 Task: Use the formula "HARMEAN" in spreadsheet "Project portfolio".
Action: Mouse moved to (776, 151)
Screenshot: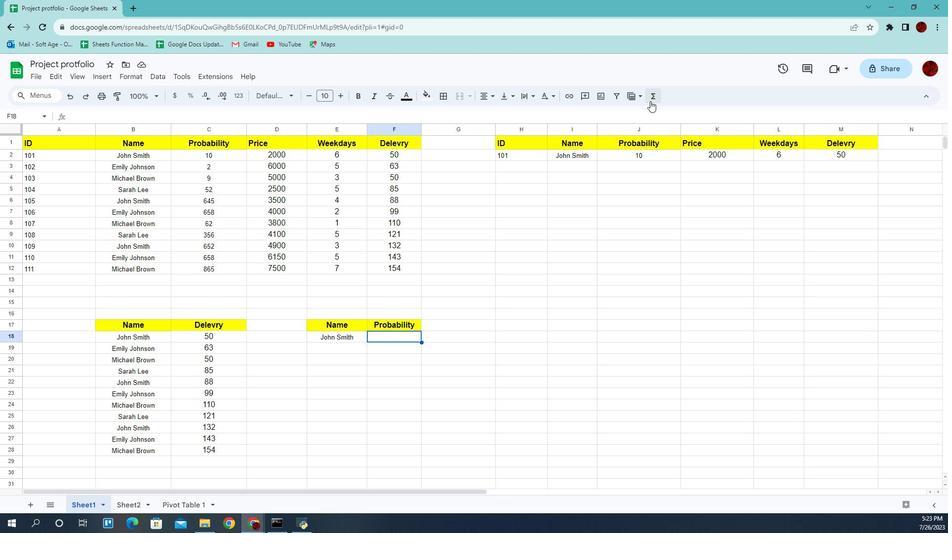 
Action: Mouse pressed left at (776, 151)
Screenshot: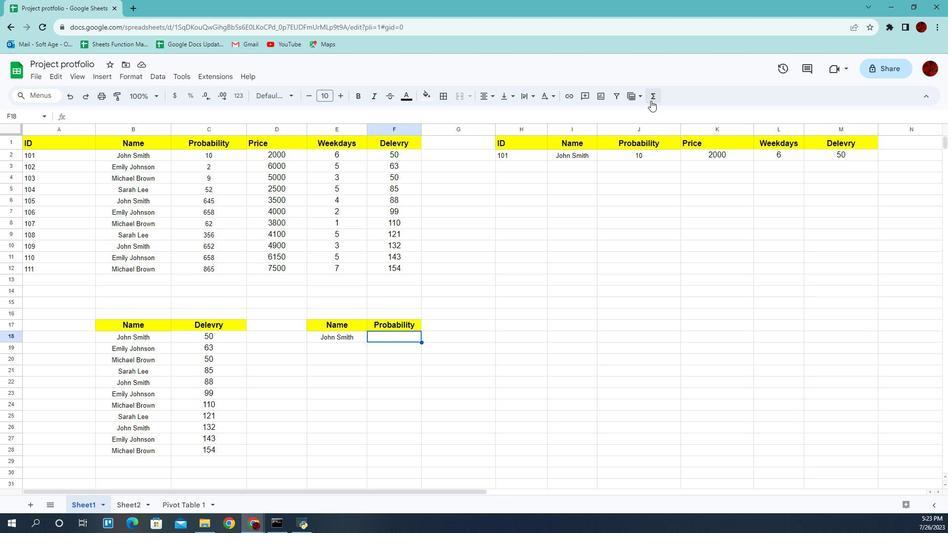 
Action: Mouse moved to (771, 238)
Screenshot: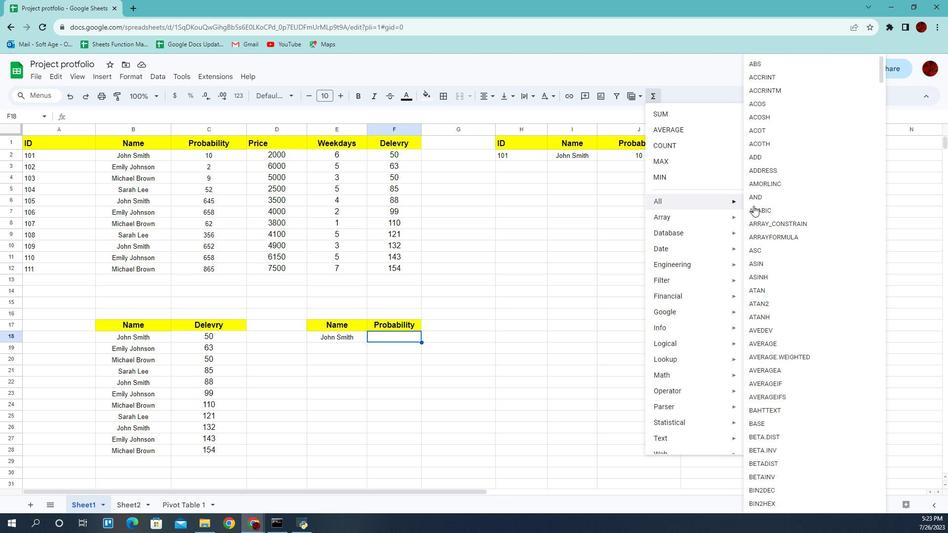 
Action: Mouse scrolled (771, 237) with delta (0, 0)
Screenshot: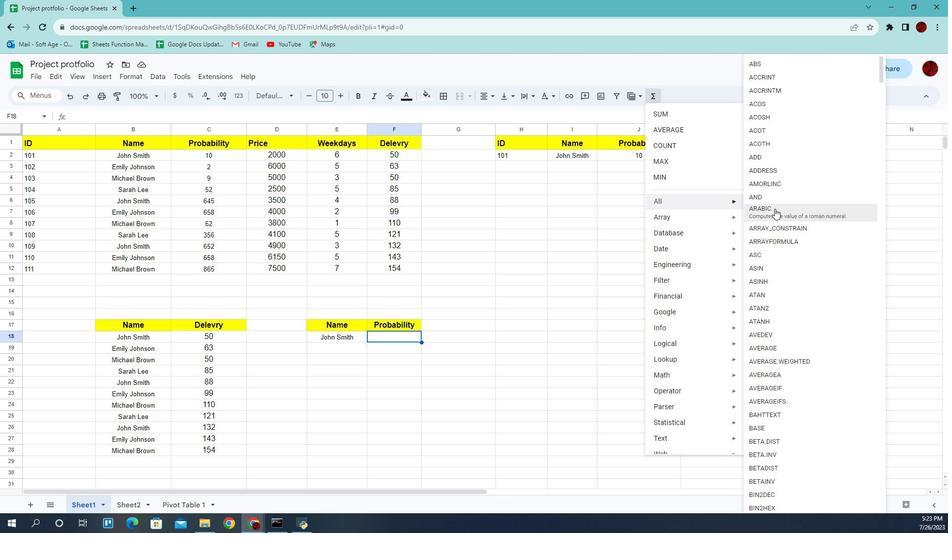 
Action: Mouse scrolled (771, 237) with delta (0, 0)
Screenshot: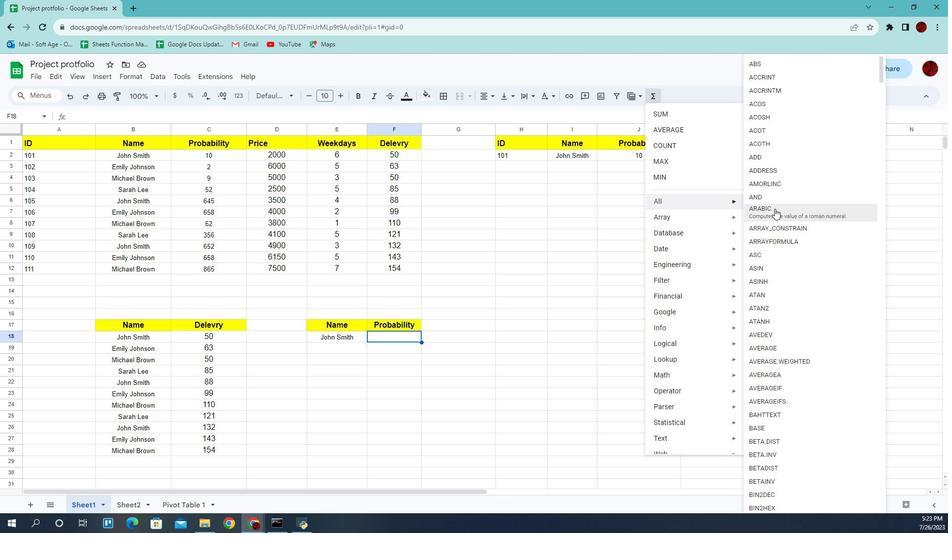 
Action: Mouse scrolled (771, 237) with delta (0, 0)
Screenshot: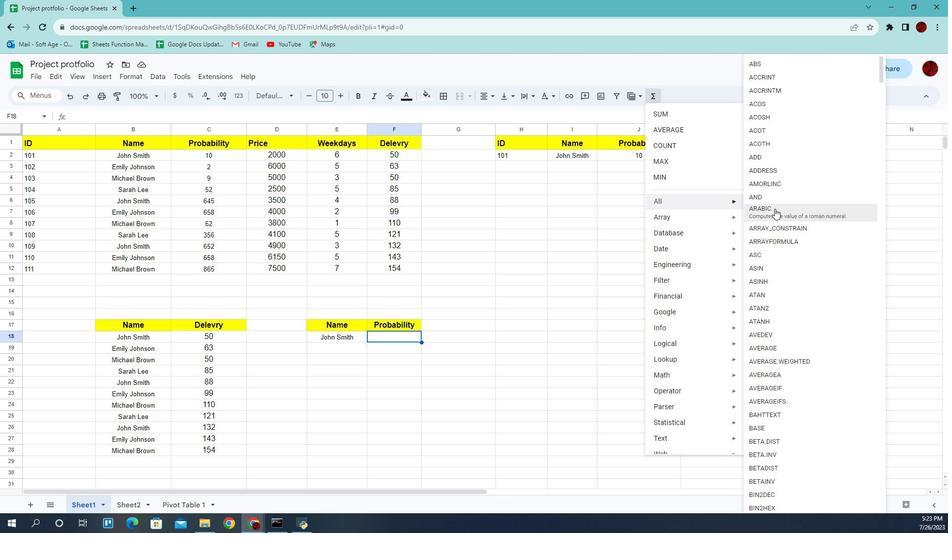 
Action: Mouse scrolled (771, 237) with delta (0, 0)
Screenshot: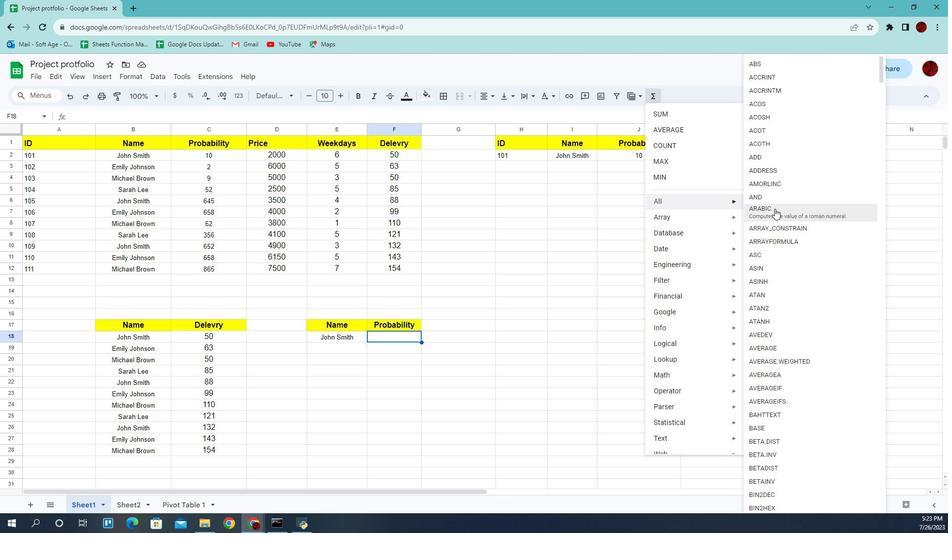 
Action: Mouse scrolled (771, 237) with delta (0, 0)
Screenshot: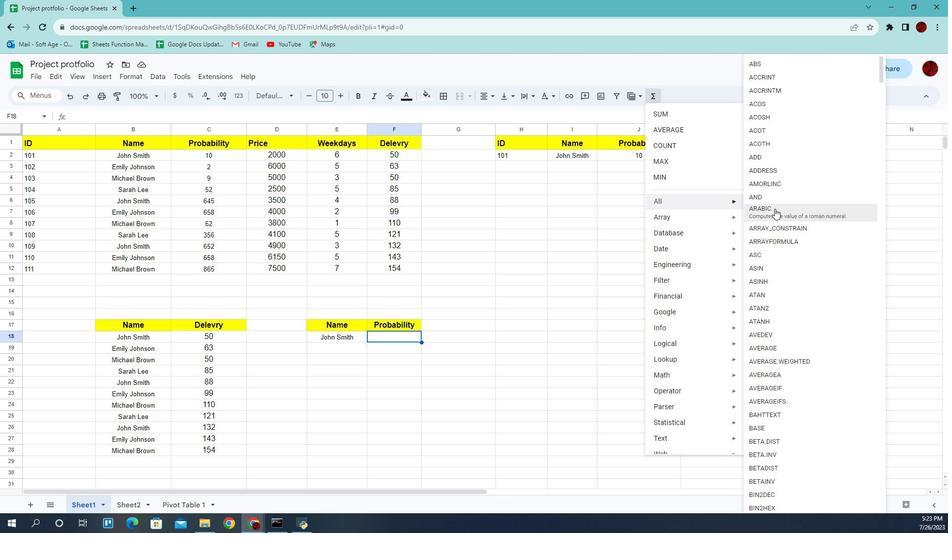 
Action: Mouse scrolled (771, 237) with delta (0, 0)
Screenshot: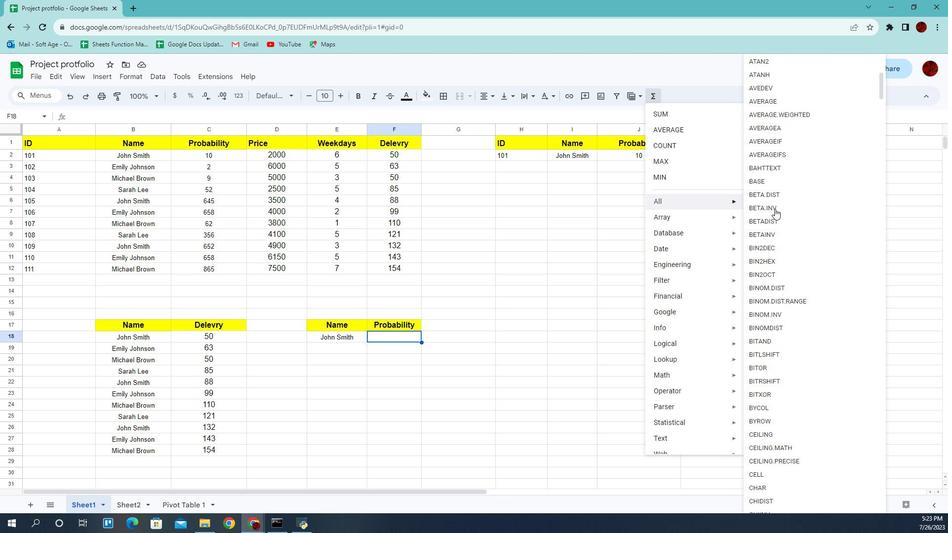 
Action: Mouse moved to (771, 238)
Screenshot: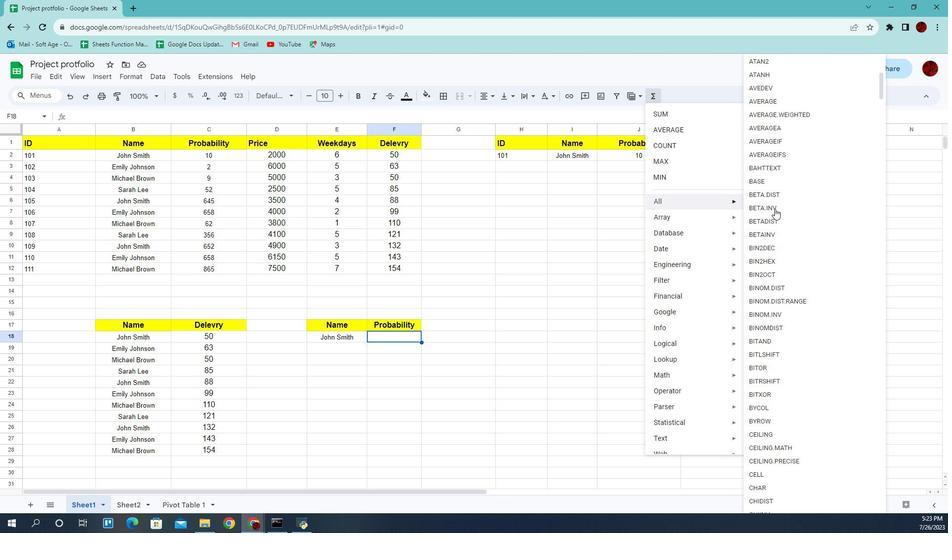
Action: Mouse scrolled (771, 238) with delta (0, 0)
Screenshot: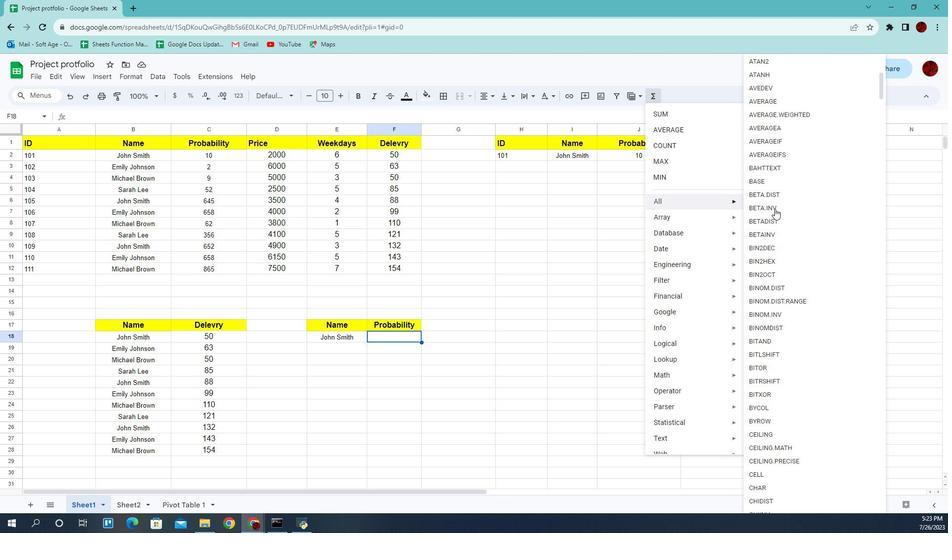 
Action: Mouse scrolled (771, 238) with delta (0, 0)
Screenshot: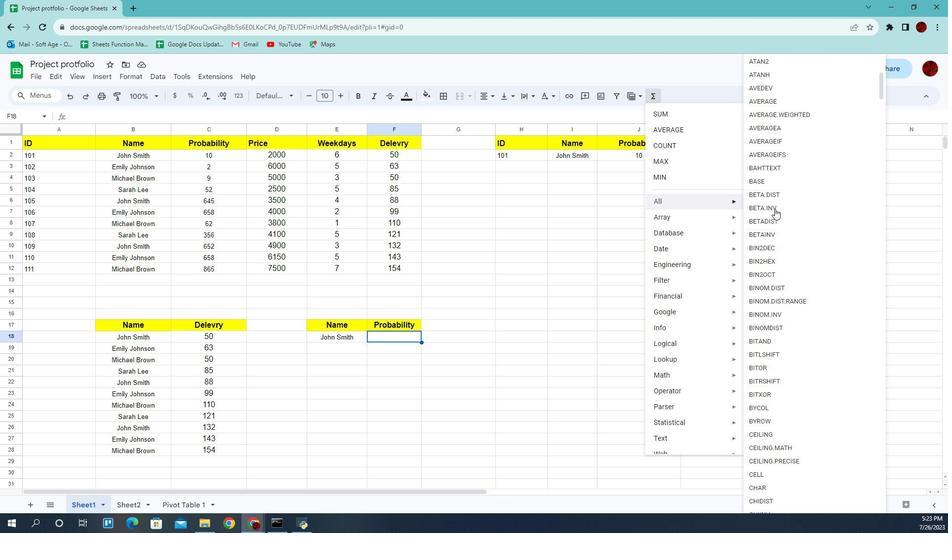 
Action: Mouse moved to (771, 239)
Screenshot: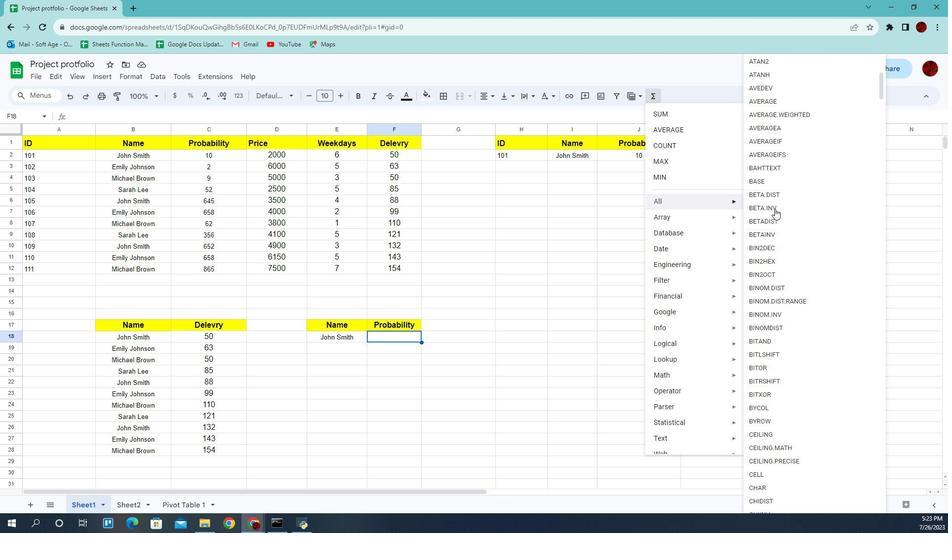 
Action: Mouse scrolled (771, 238) with delta (0, 0)
Screenshot: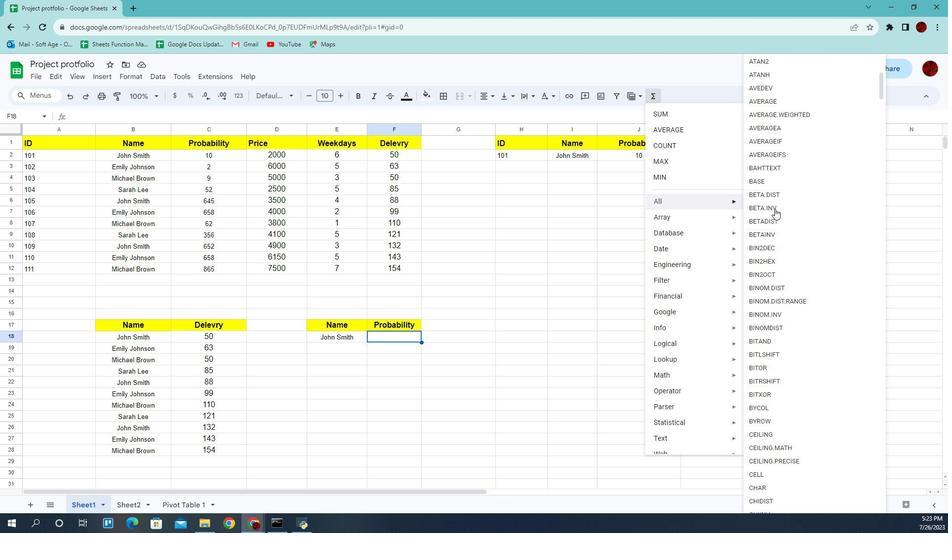 
Action: Mouse scrolled (771, 238) with delta (0, 0)
Screenshot: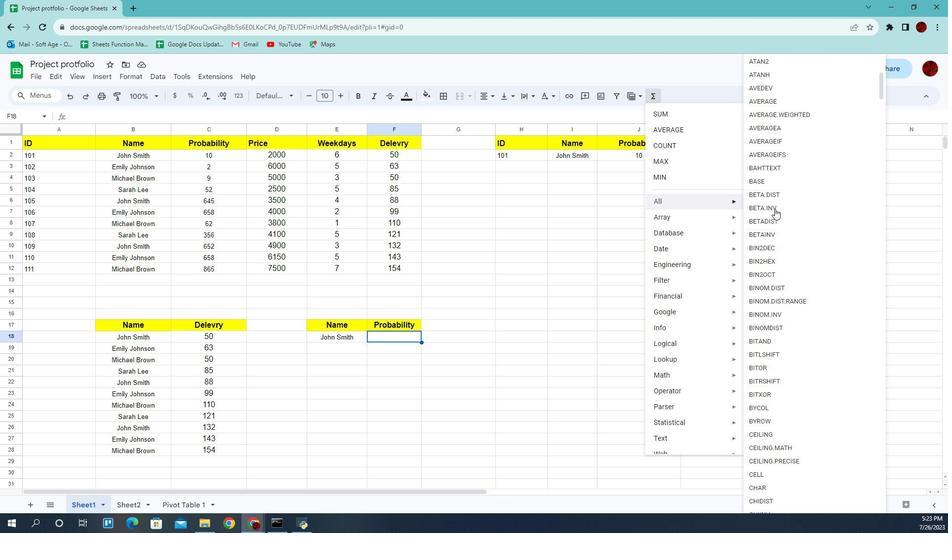
Action: Mouse scrolled (771, 238) with delta (0, 0)
Screenshot: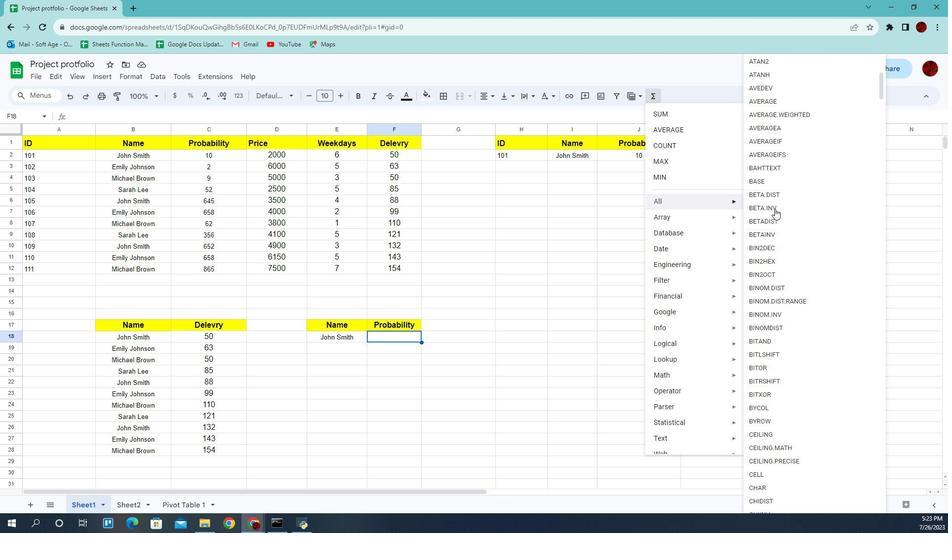 
Action: Mouse scrolled (771, 238) with delta (0, 0)
Screenshot: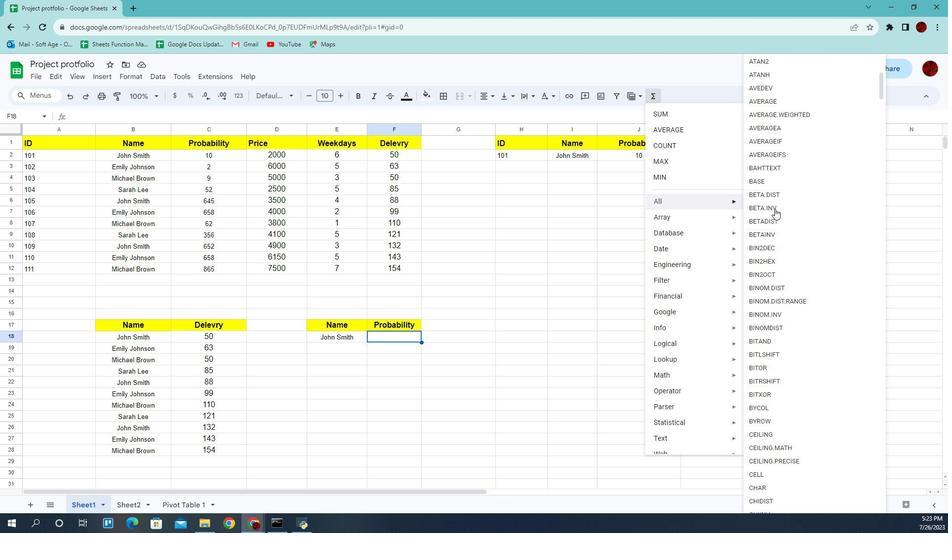 
Action: Mouse scrolled (771, 238) with delta (0, 0)
Screenshot: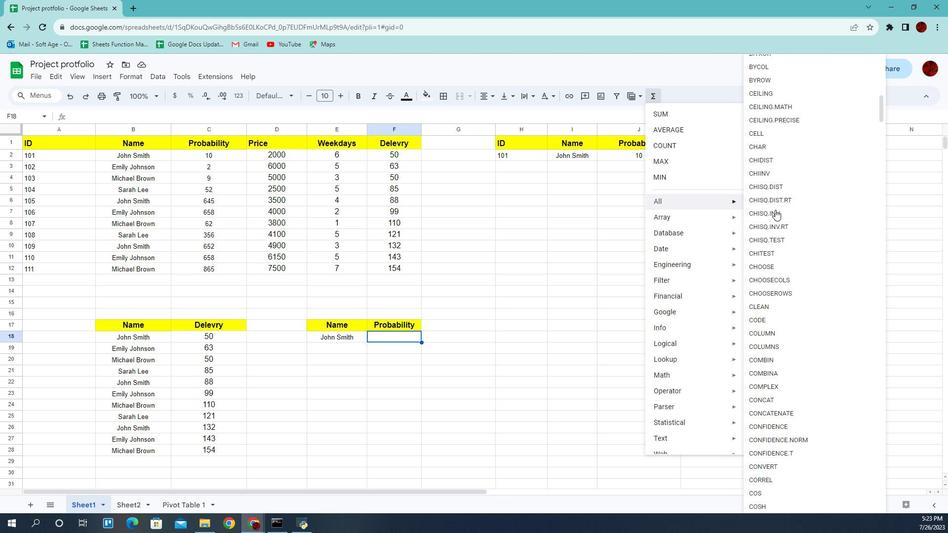 
Action: Mouse scrolled (771, 238) with delta (0, 0)
Screenshot: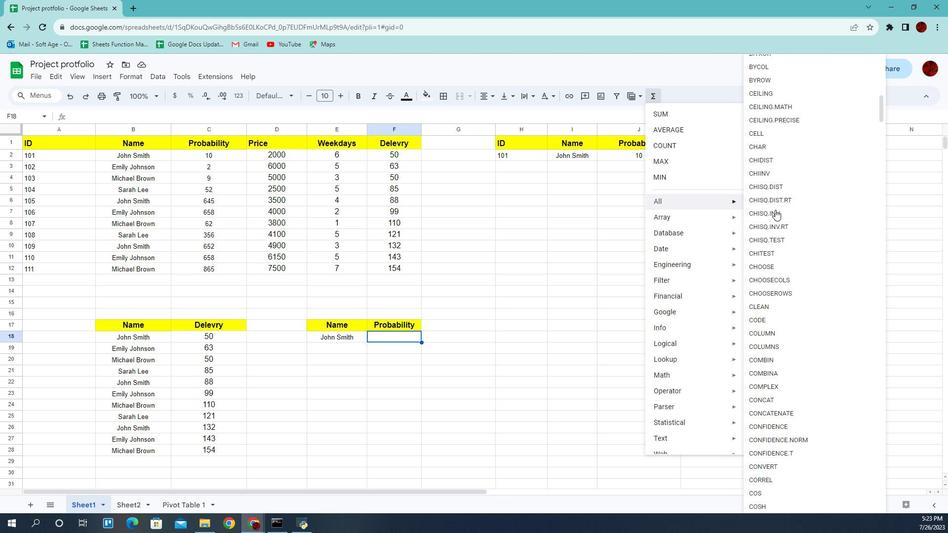 
Action: Mouse scrolled (771, 238) with delta (0, 0)
Screenshot: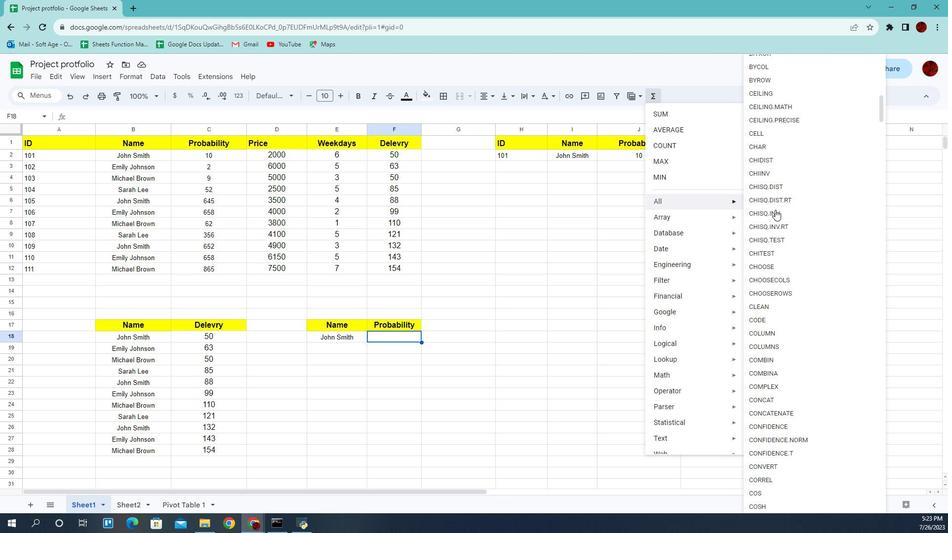 
Action: Mouse scrolled (771, 238) with delta (0, 0)
Screenshot: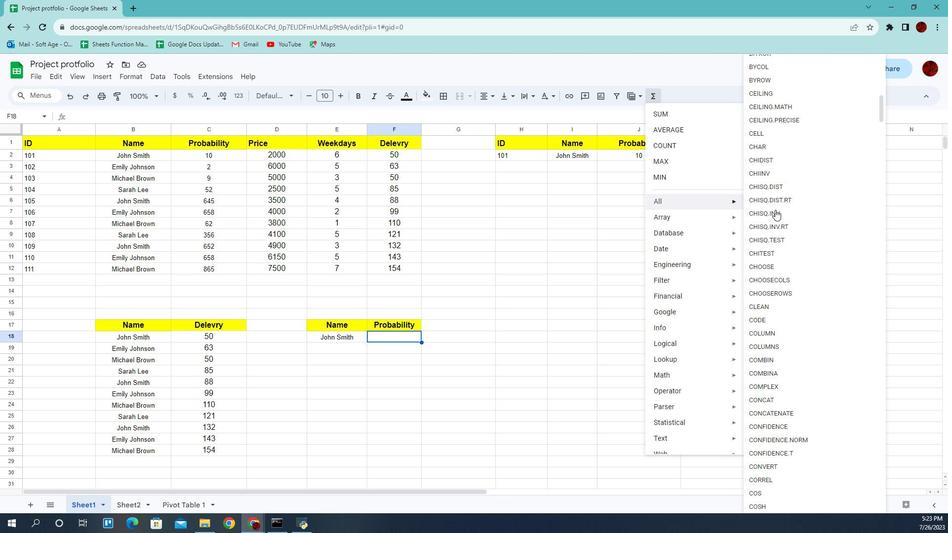 
Action: Mouse scrolled (771, 238) with delta (0, 0)
Screenshot: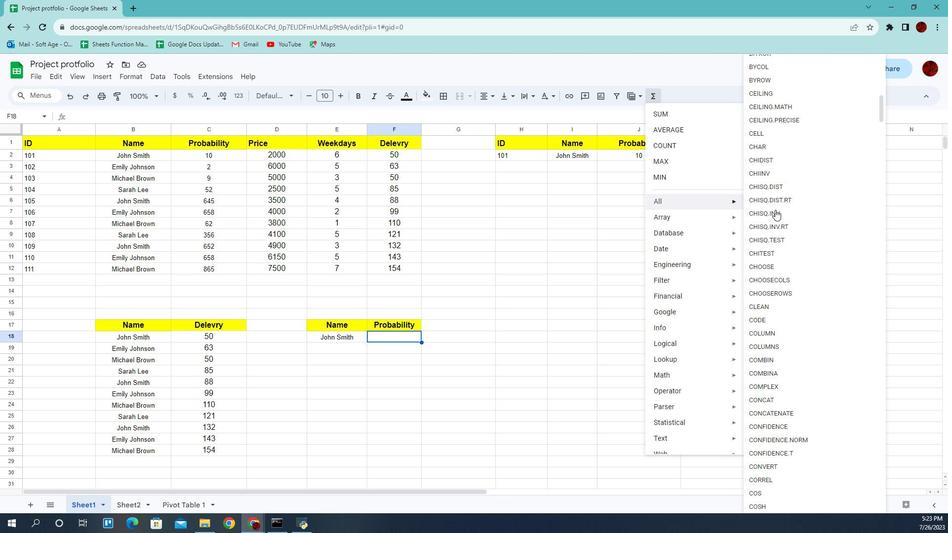 
Action: Mouse scrolled (771, 238) with delta (0, 0)
Screenshot: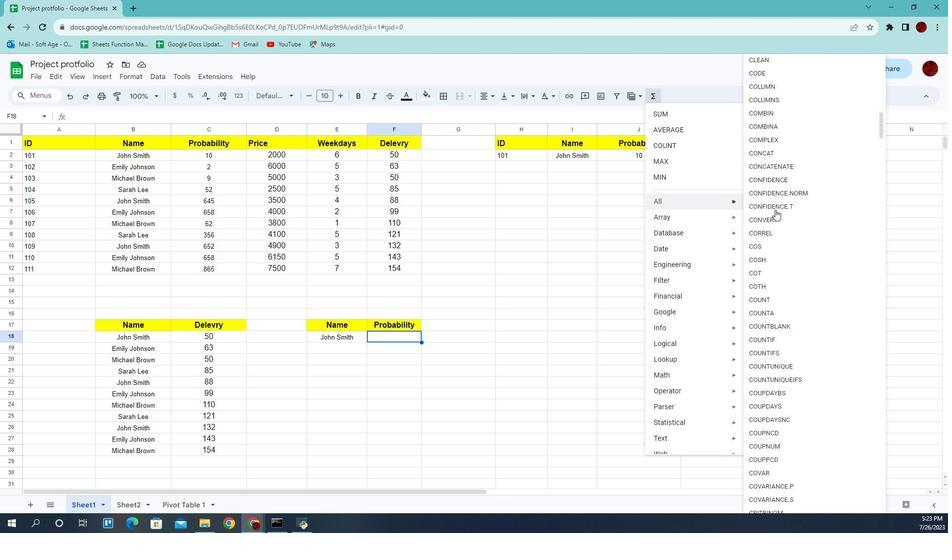 
Action: Mouse scrolled (771, 238) with delta (0, 0)
Screenshot: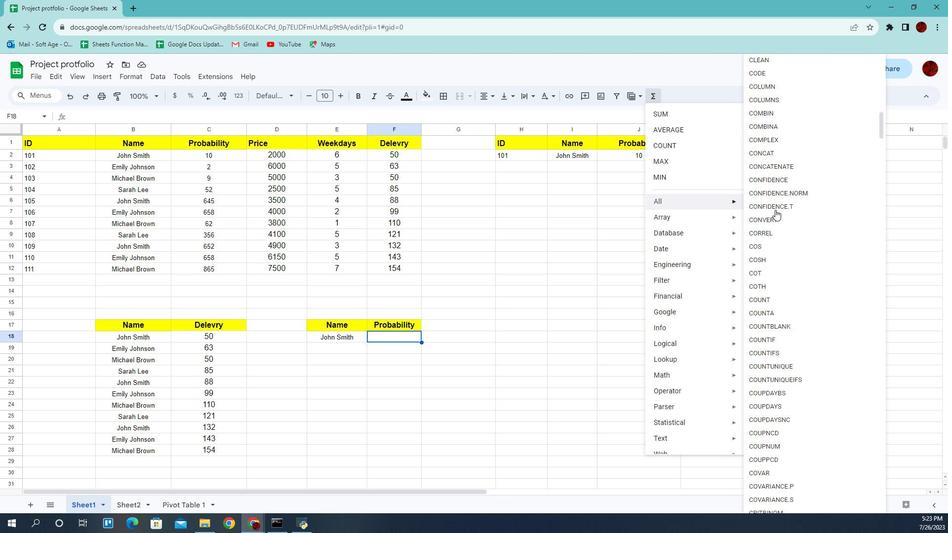 
Action: Mouse scrolled (771, 238) with delta (0, 0)
Screenshot: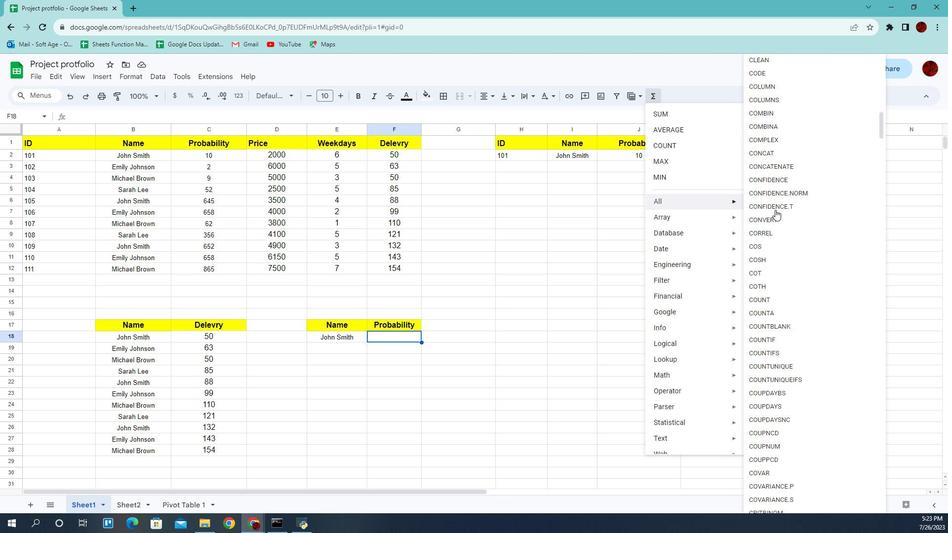 
Action: Mouse scrolled (771, 238) with delta (0, 0)
Screenshot: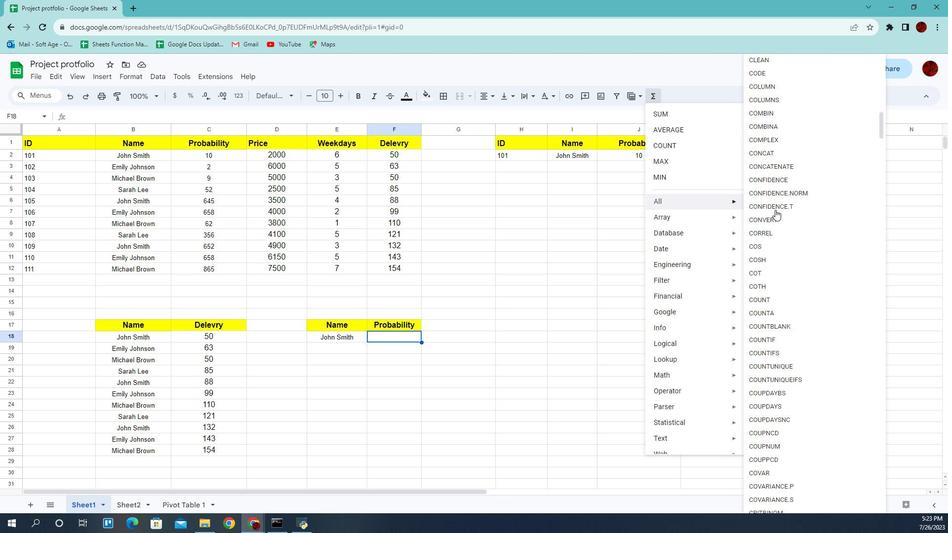 
Action: Mouse scrolled (771, 238) with delta (0, 0)
Screenshot: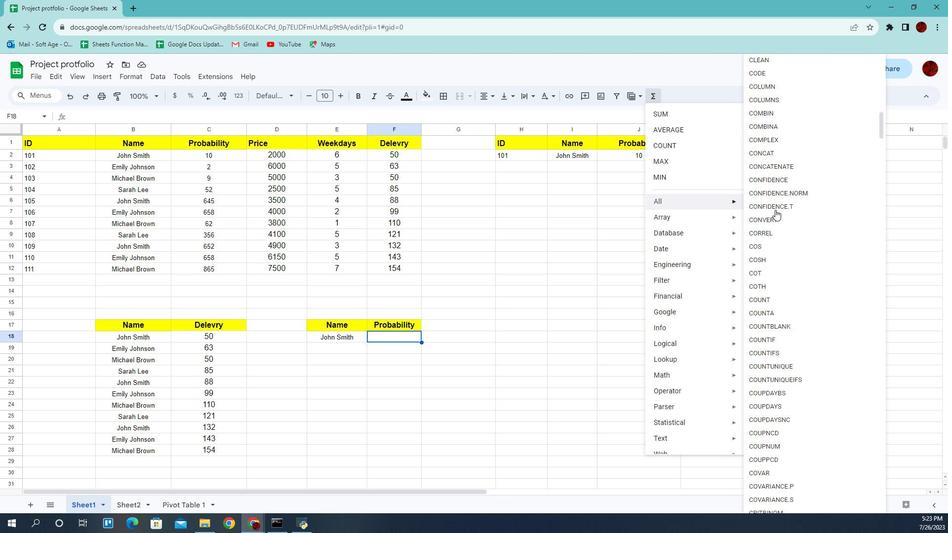 
Action: Mouse scrolled (771, 238) with delta (0, 0)
Screenshot: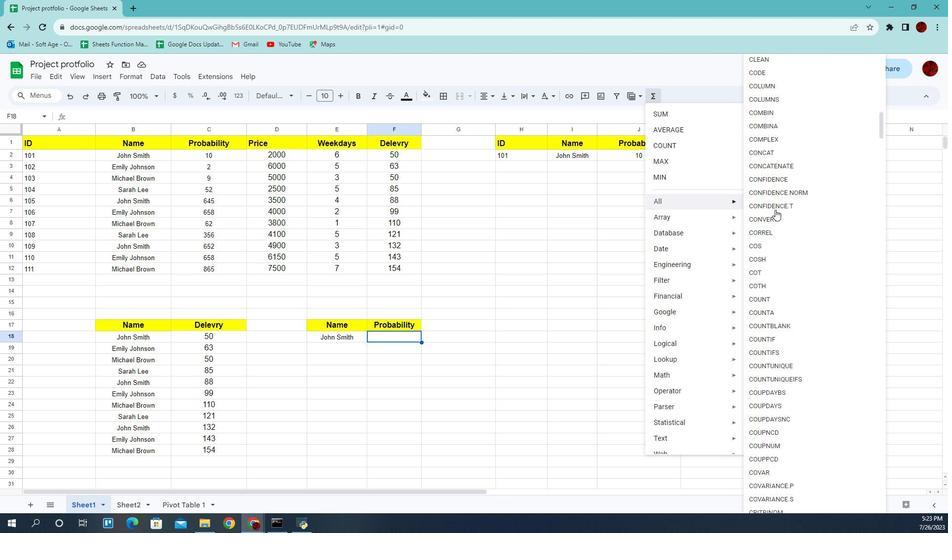 
Action: Mouse scrolled (771, 238) with delta (0, 0)
Screenshot: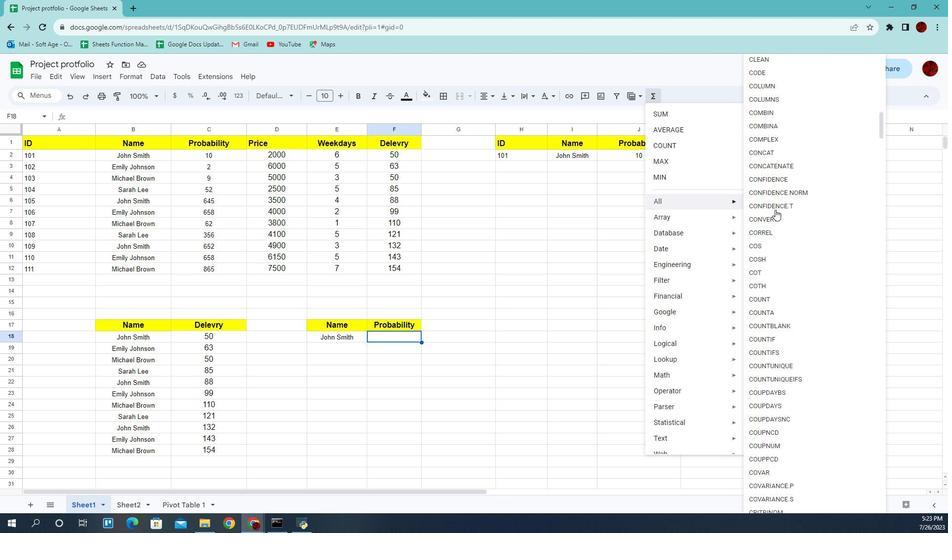 
Action: Mouse scrolled (771, 238) with delta (0, 0)
Screenshot: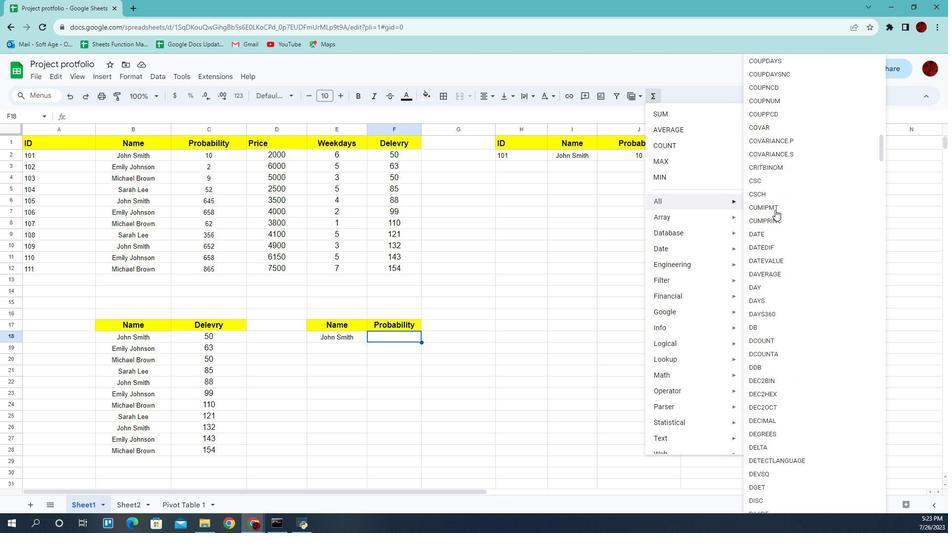 
Action: Mouse scrolled (771, 238) with delta (0, 0)
Screenshot: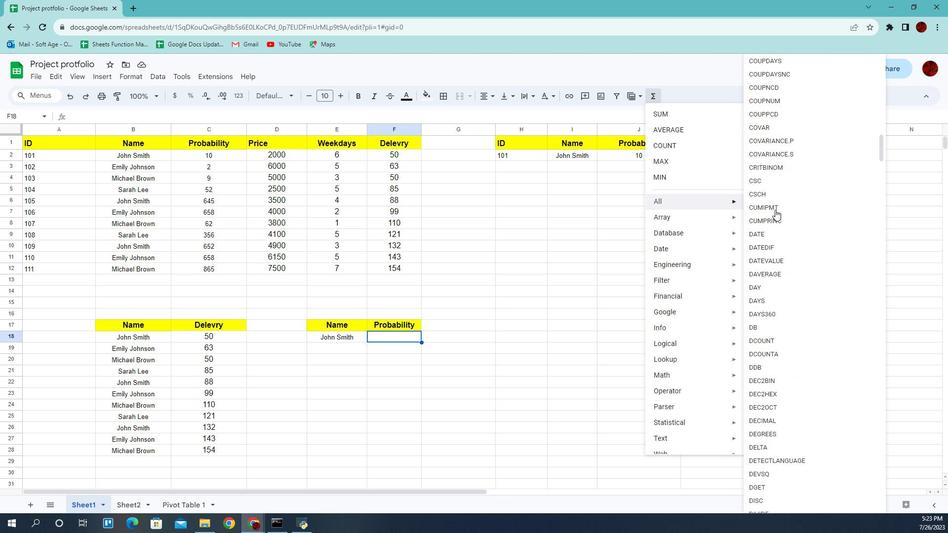 
Action: Mouse scrolled (771, 238) with delta (0, 0)
Screenshot: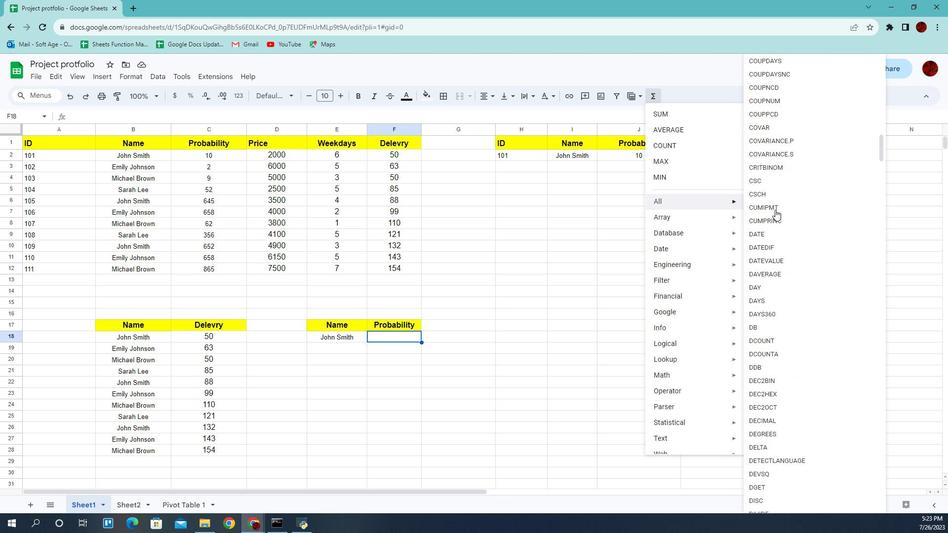 
Action: Mouse scrolled (771, 238) with delta (0, 0)
Screenshot: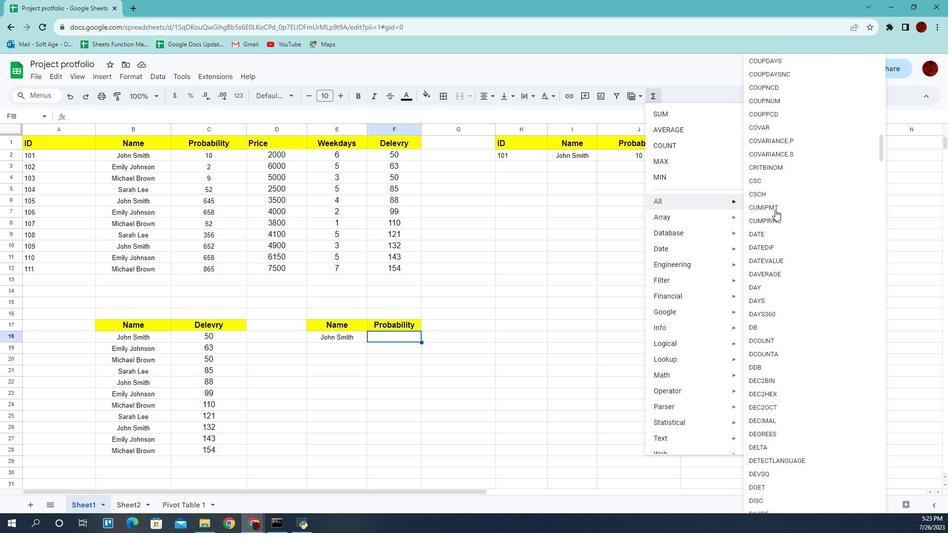 
Action: Mouse scrolled (771, 238) with delta (0, 0)
Screenshot: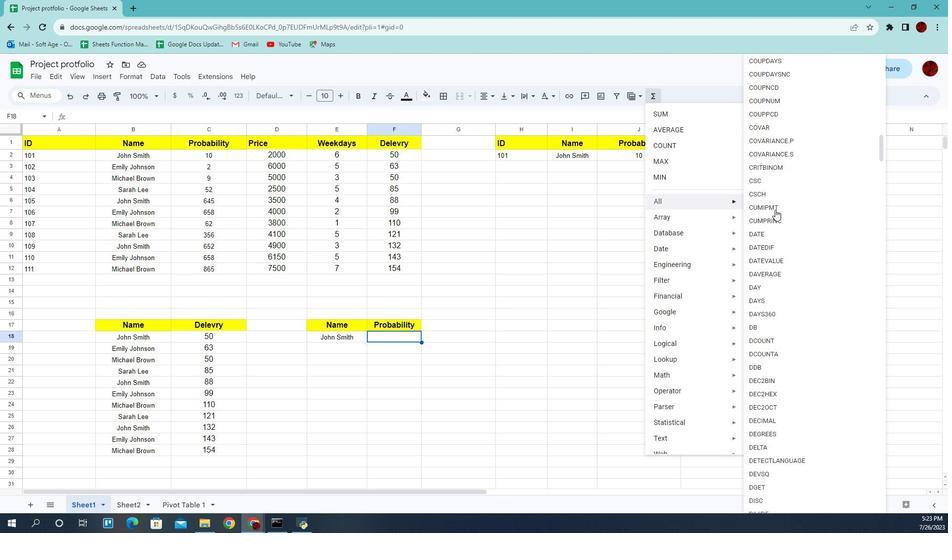 
Action: Mouse scrolled (771, 238) with delta (0, 0)
Screenshot: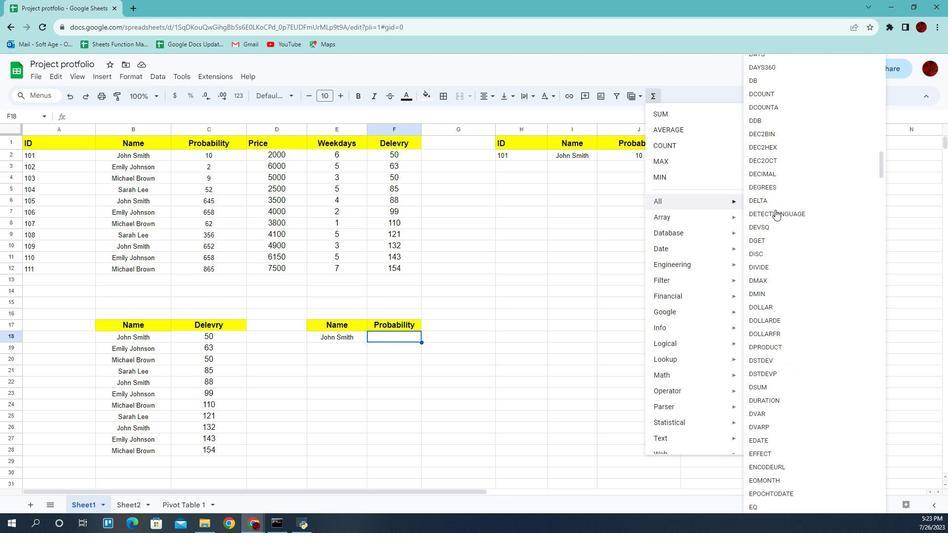 
Action: Mouse scrolled (771, 238) with delta (0, 0)
Screenshot: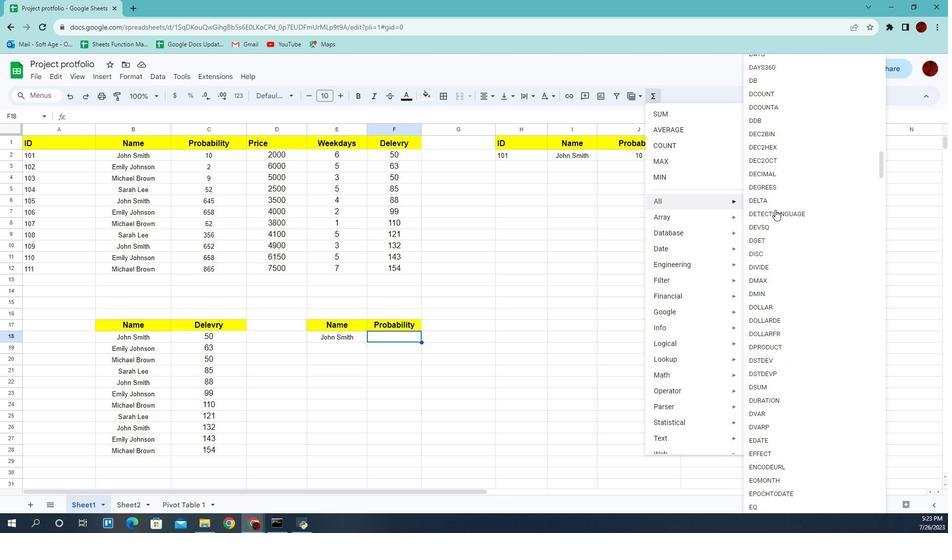 
Action: Mouse scrolled (771, 238) with delta (0, 0)
Screenshot: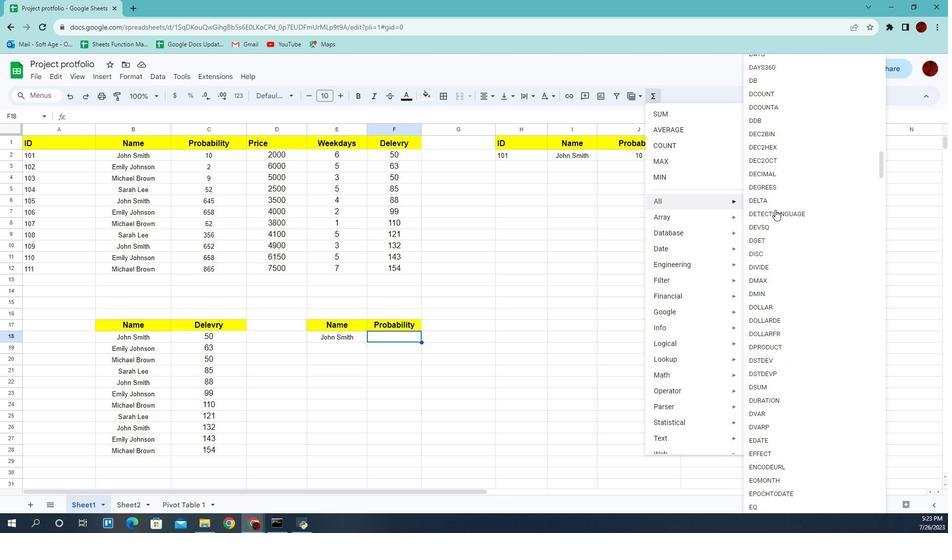 
Action: Mouse scrolled (771, 238) with delta (0, 0)
Screenshot: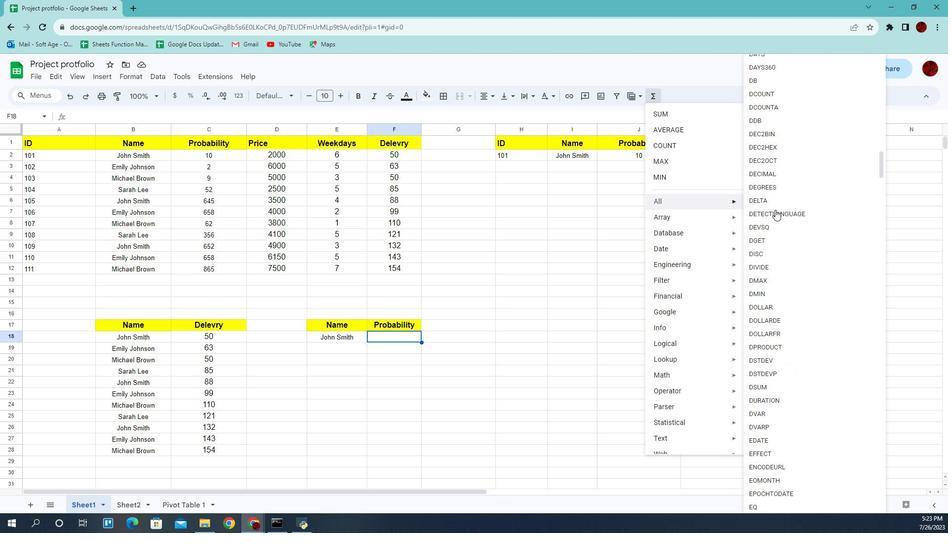 
Action: Mouse scrolled (771, 238) with delta (0, 0)
Screenshot: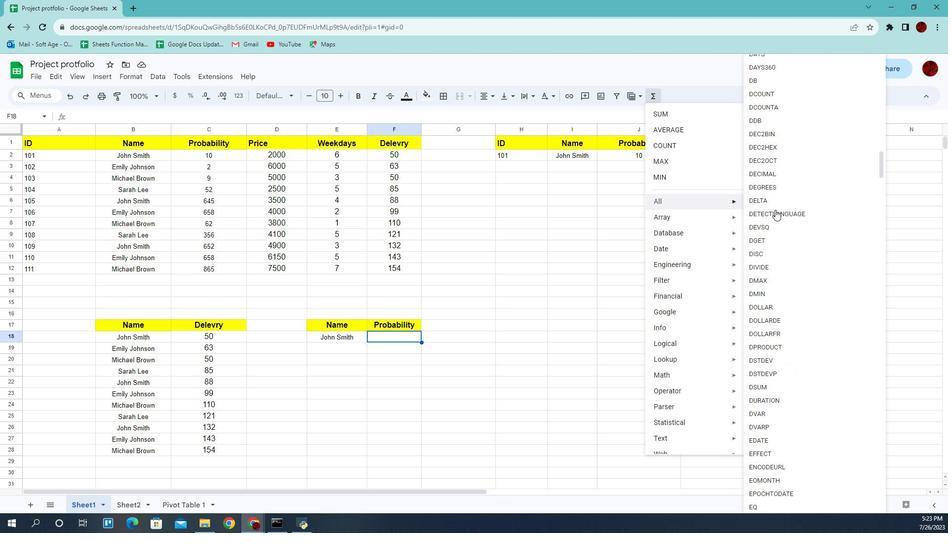 
Action: Mouse scrolled (771, 238) with delta (0, 0)
Screenshot: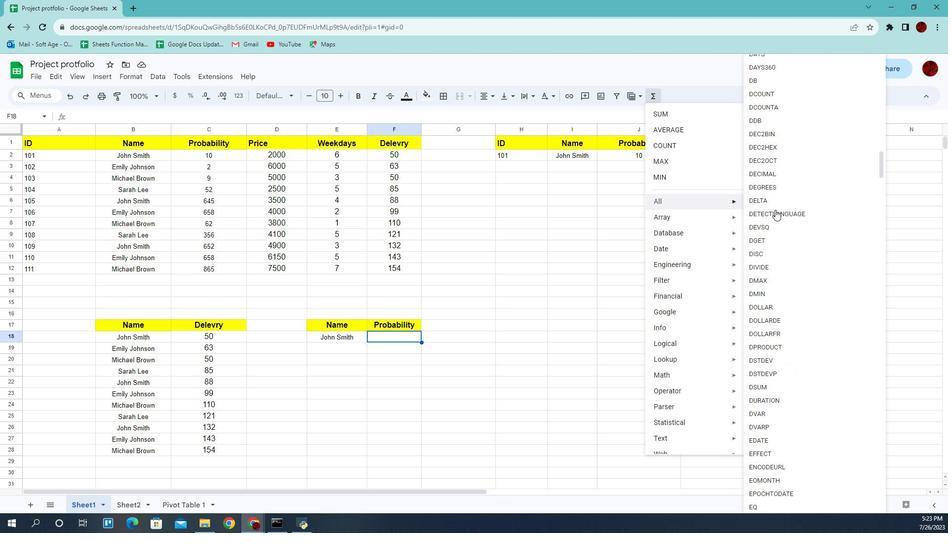 
Action: Mouse scrolled (771, 238) with delta (0, 0)
Screenshot: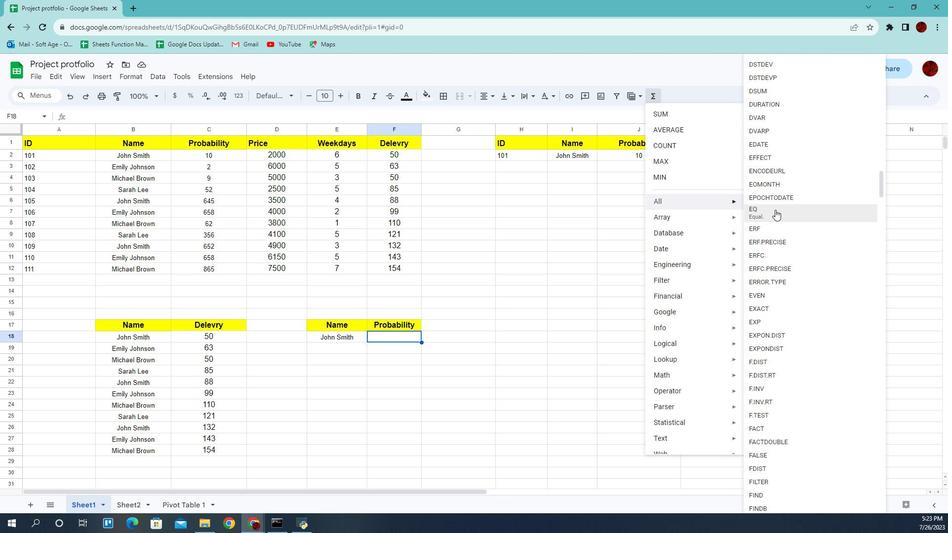 
Action: Mouse scrolled (771, 238) with delta (0, 0)
Screenshot: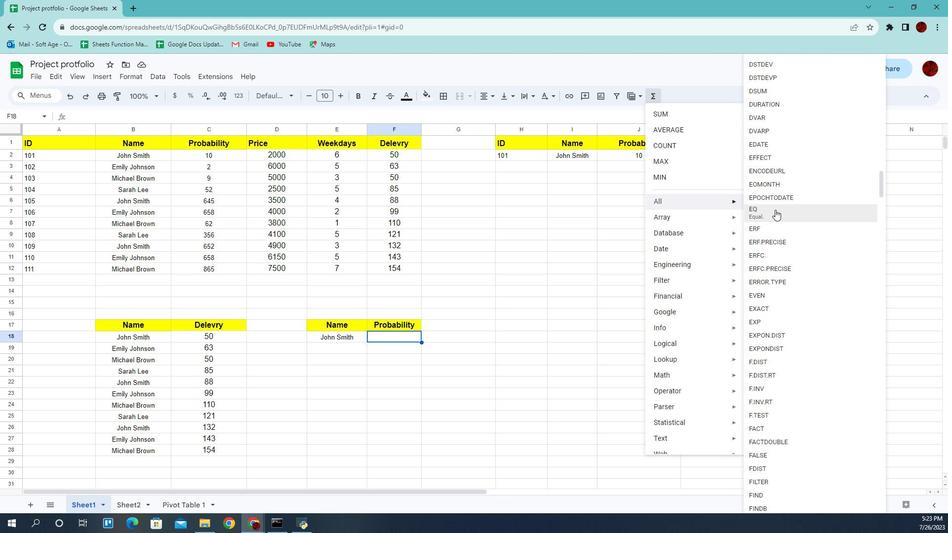 
Action: Mouse scrolled (771, 238) with delta (0, 0)
Screenshot: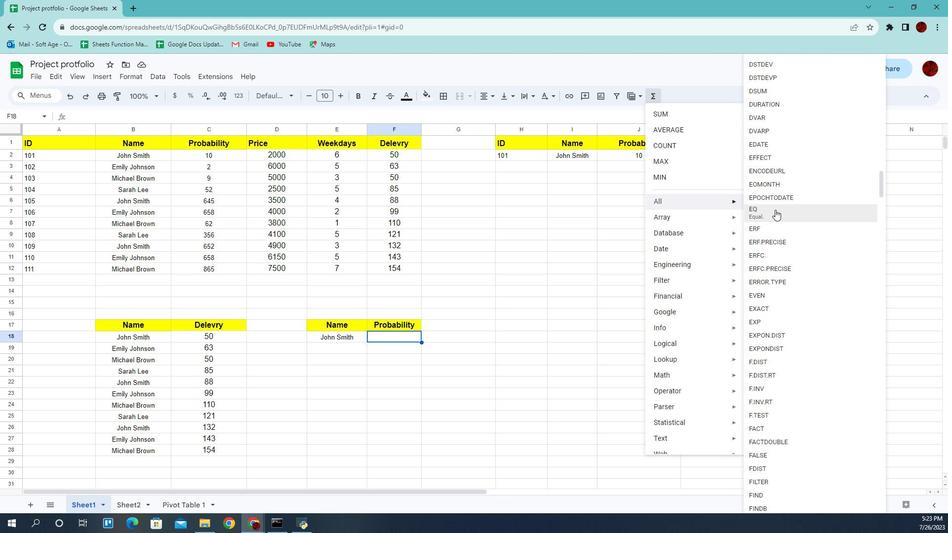 
Action: Mouse scrolled (771, 238) with delta (0, 0)
Screenshot: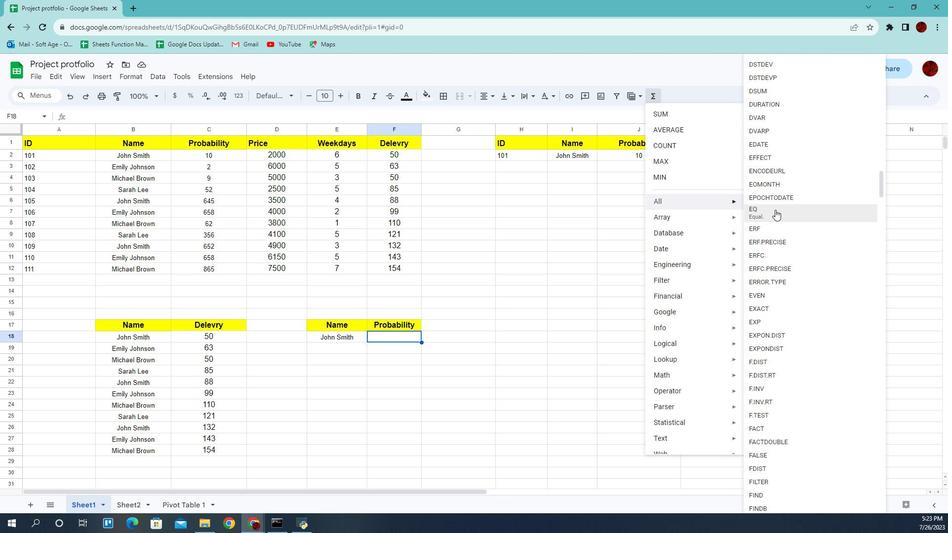 
Action: Mouse scrolled (771, 238) with delta (0, 0)
Screenshot: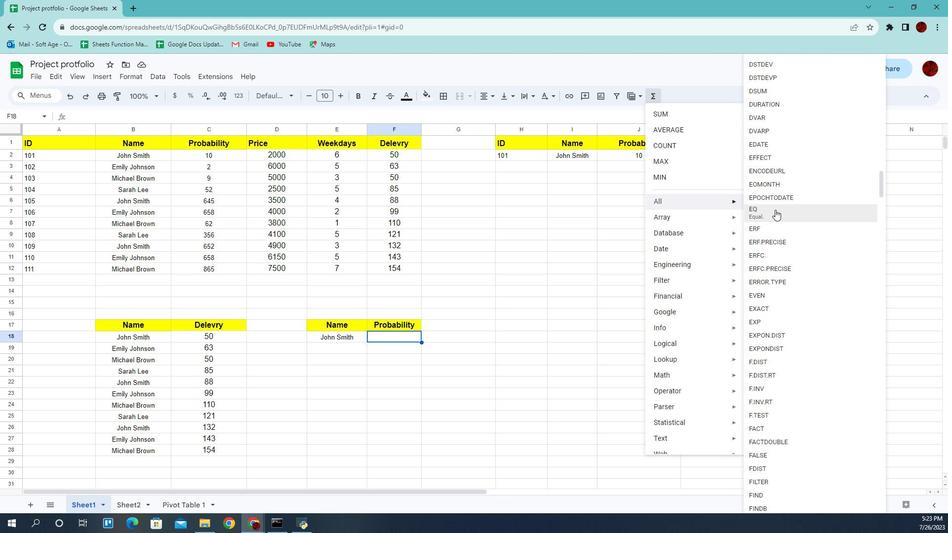 
Action: Mouse scrolled (771, 238) with delta (0, 0)
Screenshot: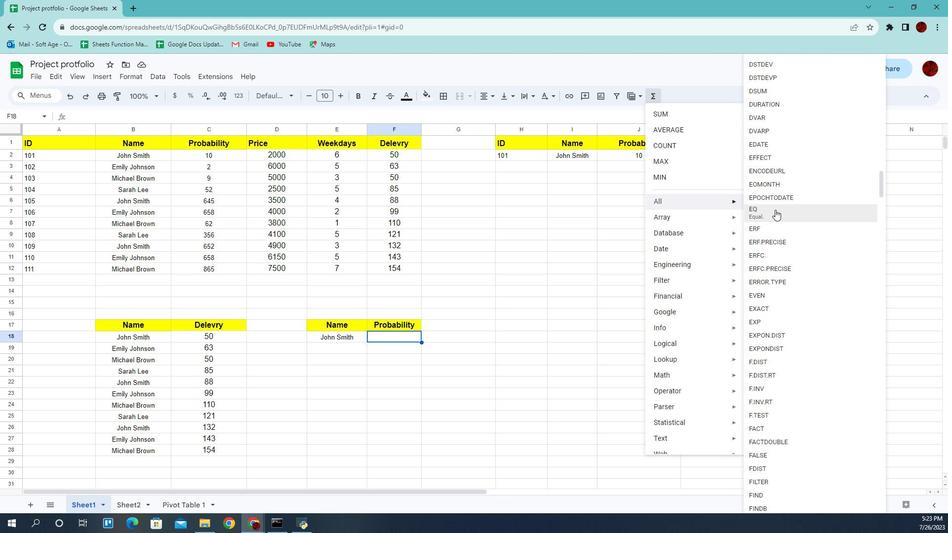
Action: Mouse scrolled (771, 238) with delta (0, 0)
Screenshot: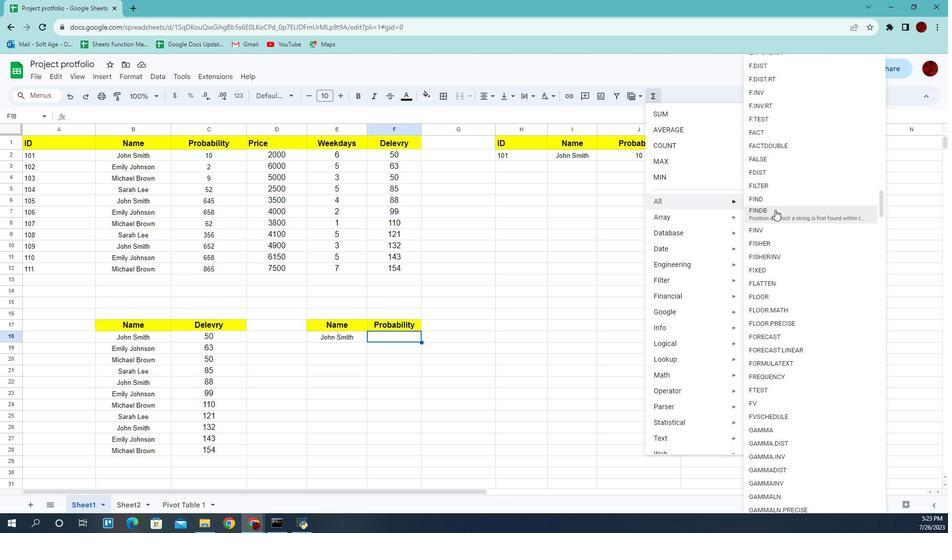
Action: Mouse scrolled (771, 238) with delta (0, 0)
Screenshot: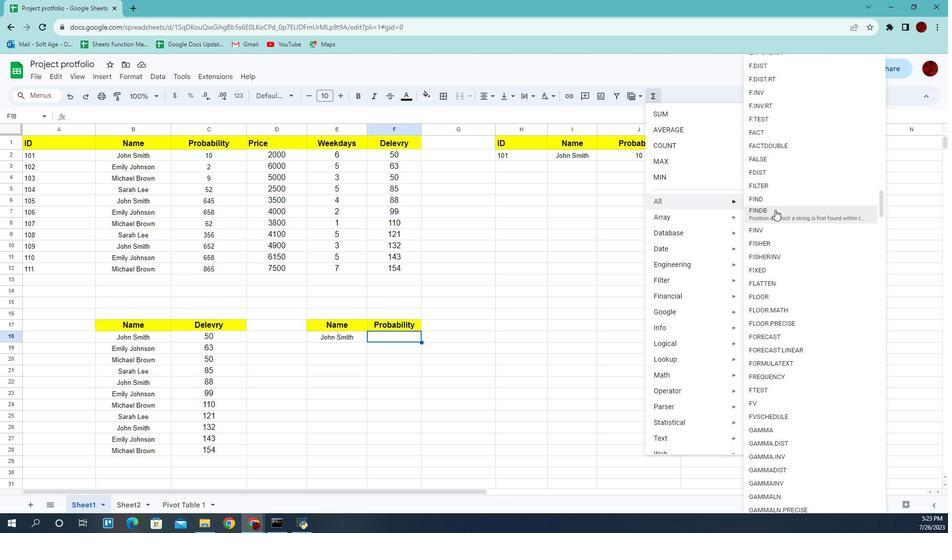 
Action: Mouse scrolled (771, 238) with delta (0, 0)
Screenshot: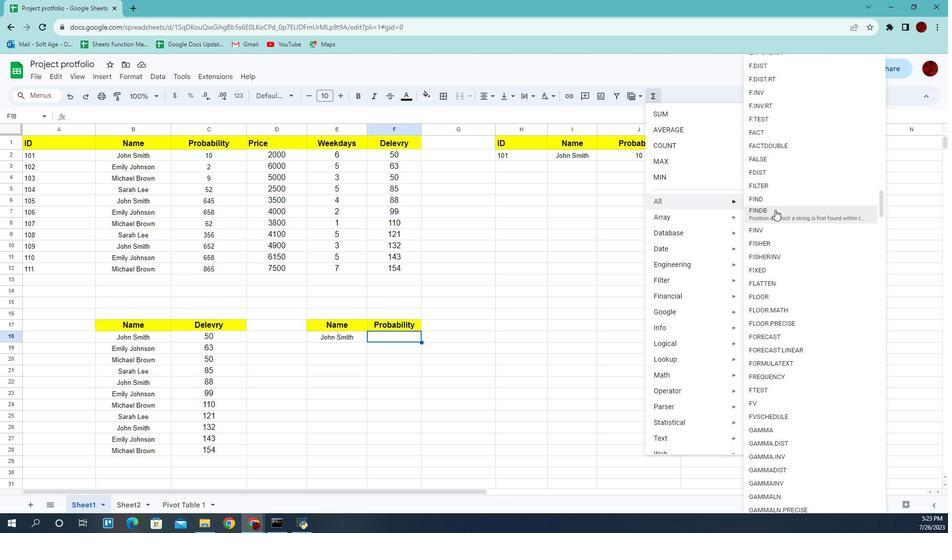 
Action: Mouse scrolled (771, 238) with delta (0, 0)
Screenshot: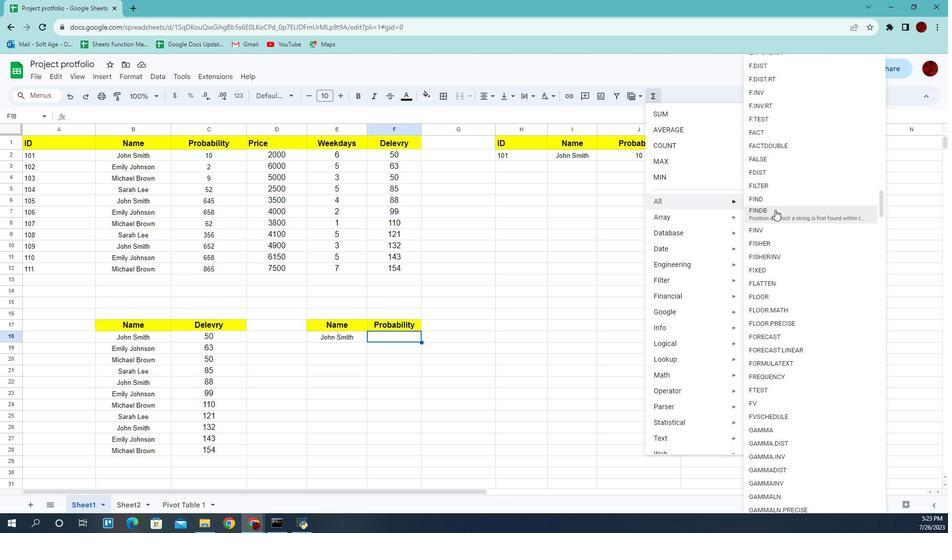 
Action: Mouse scrolled (771, 238) with delta (0, 0)
Screenshot: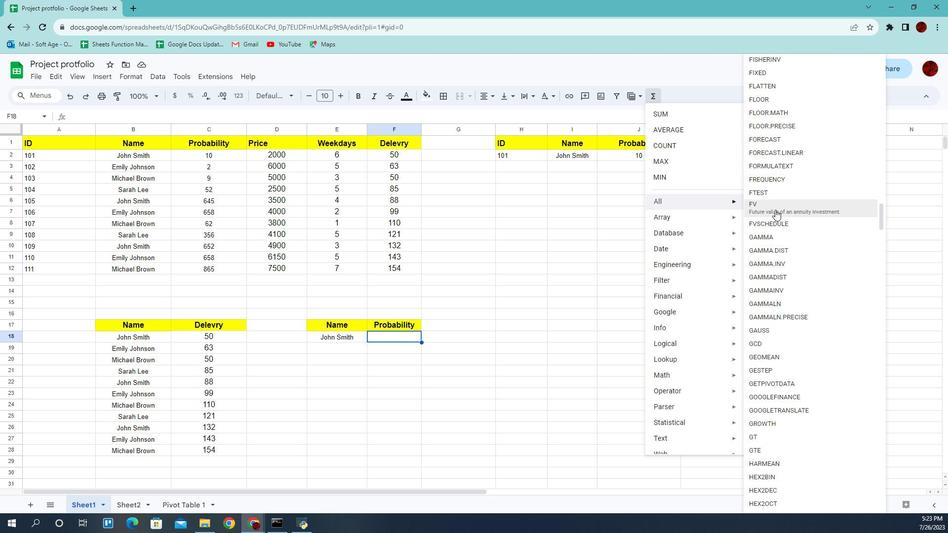 
Action: Mouse scrolled (771, 238) with delta (0, 0)
Screenshot: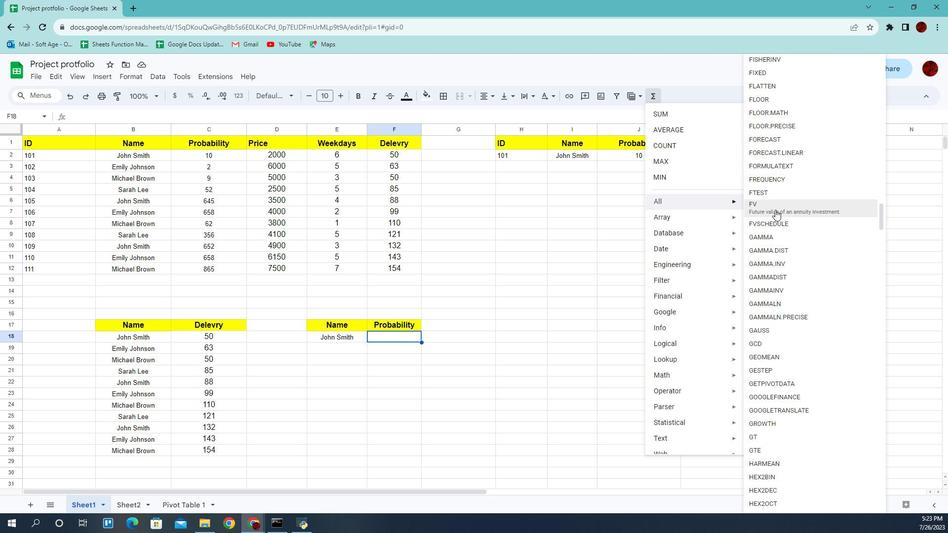 
Action: Mouse moved to (771, 359)
Screenshot: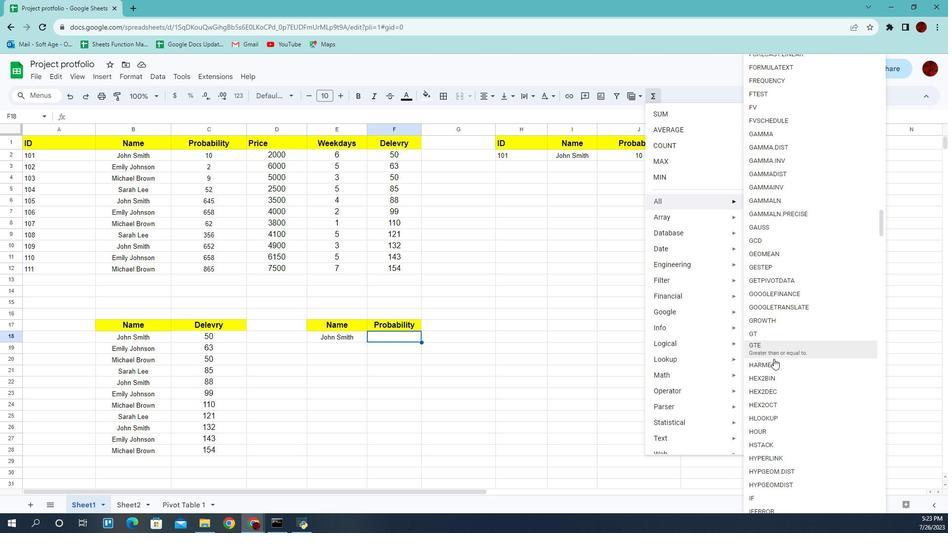 
Action: Mouse pressed left at (771, 359)
Screenshot: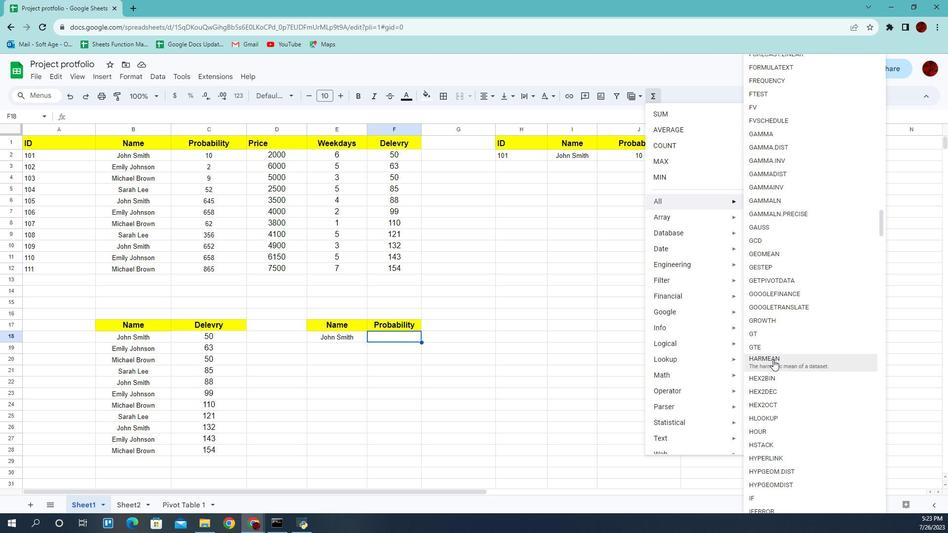 
Action: Mouse moved to (787, 337)
Screenshot: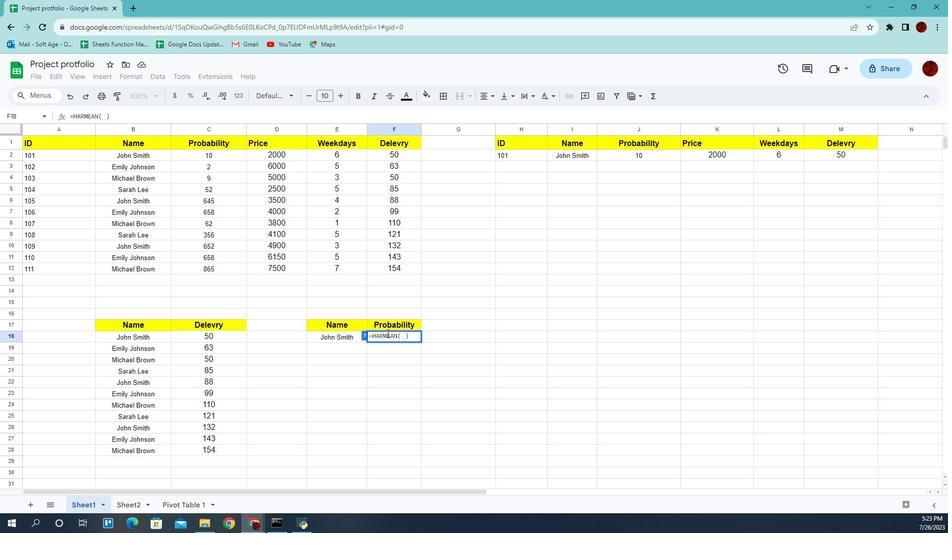 
Action: Key pressed 4,6<Key.enter>
Screenshot: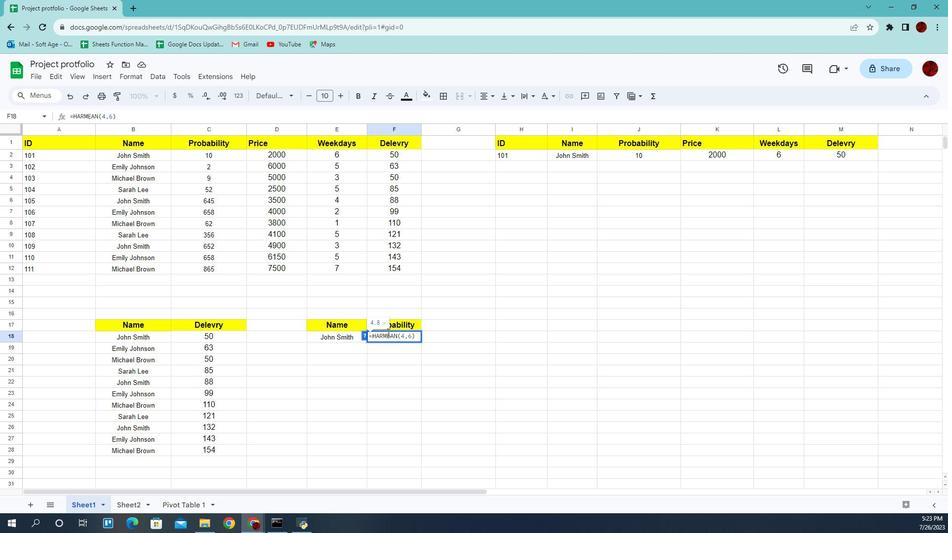 
Action: Mouse moved to (788, 368)
Screenshot: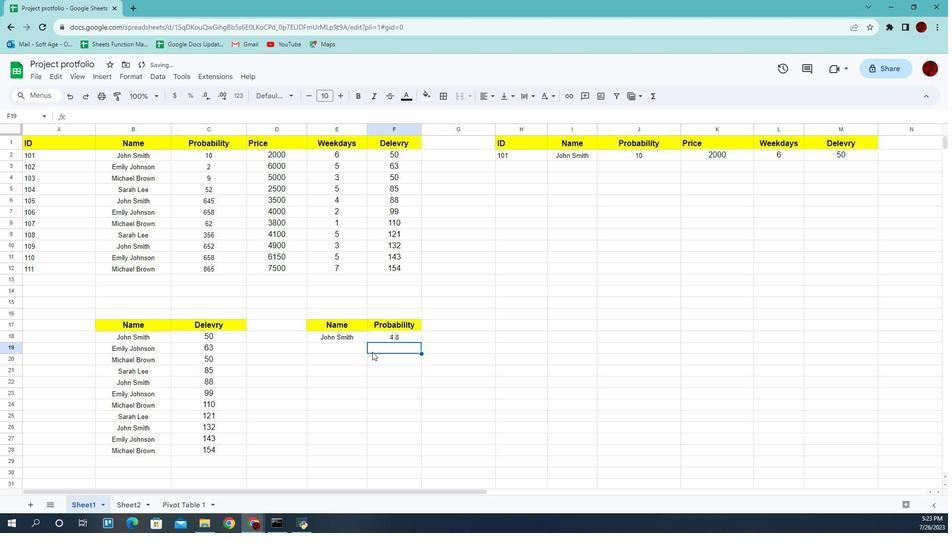 
